 Task: Locate the nearest surf lessons in Santa Cruz.
Action: Mouse moved to (1063, 51)
Screenshot: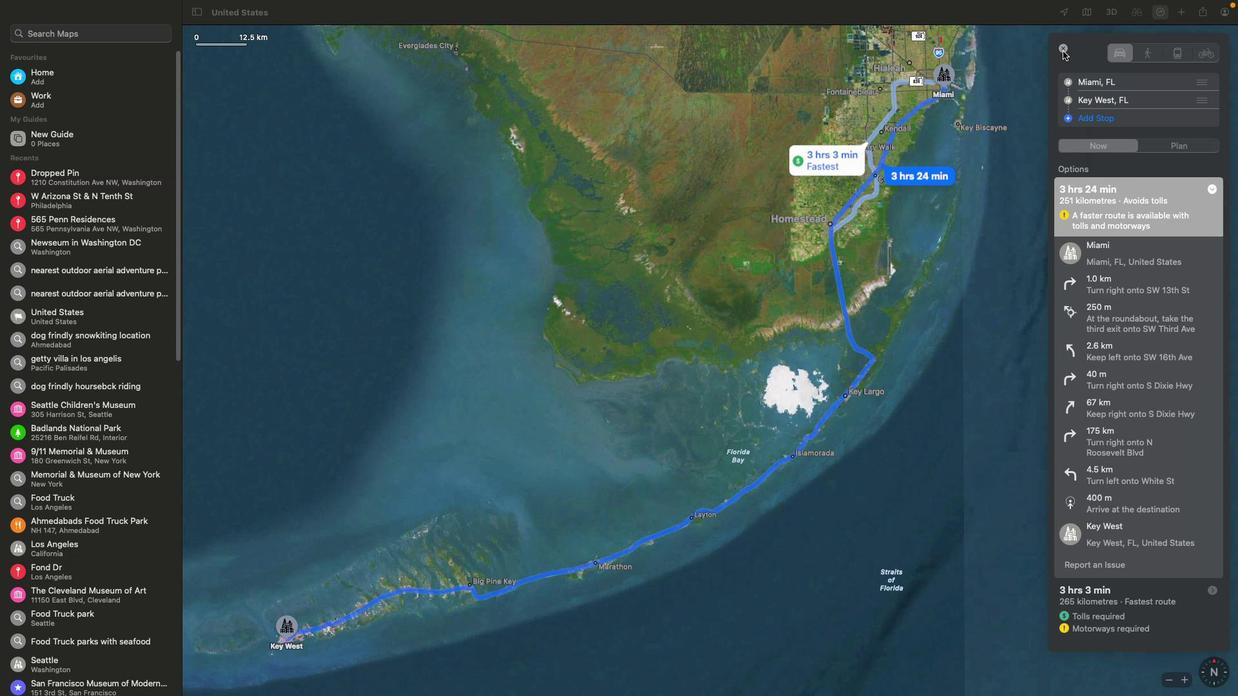 
Action: Mouse pressed left at (1063, 51)
Screenshot: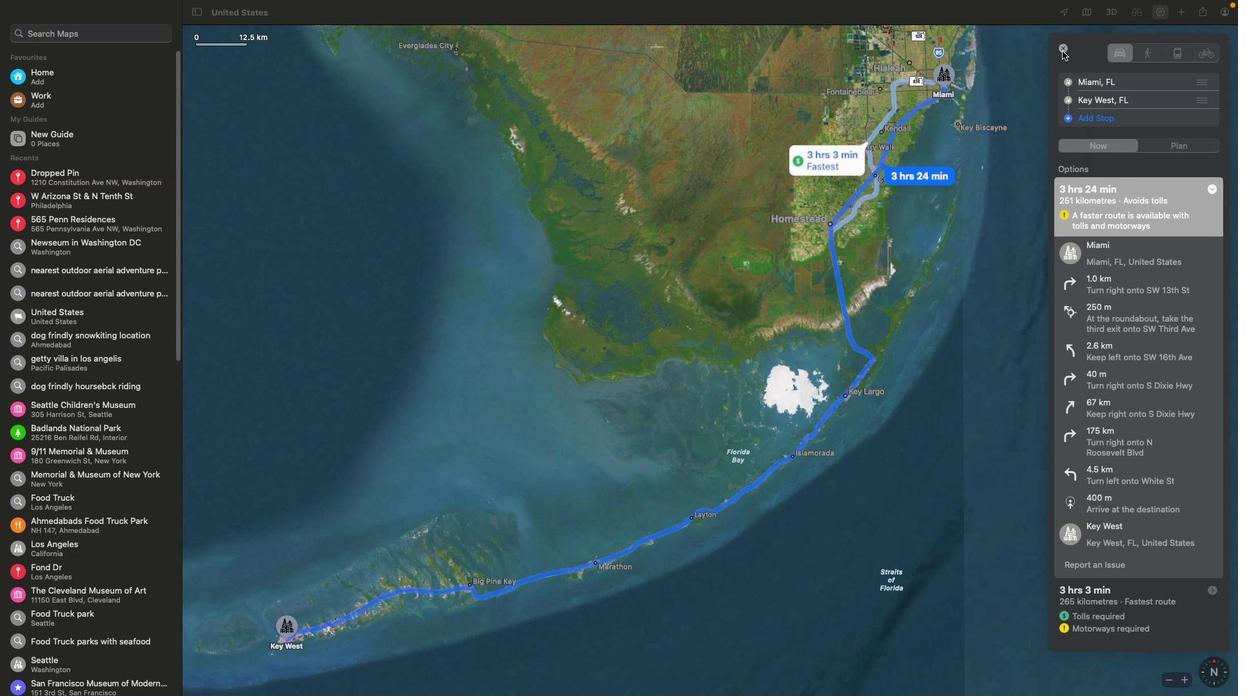 
Action: Mouse moved to (74, 36)
Screenshot: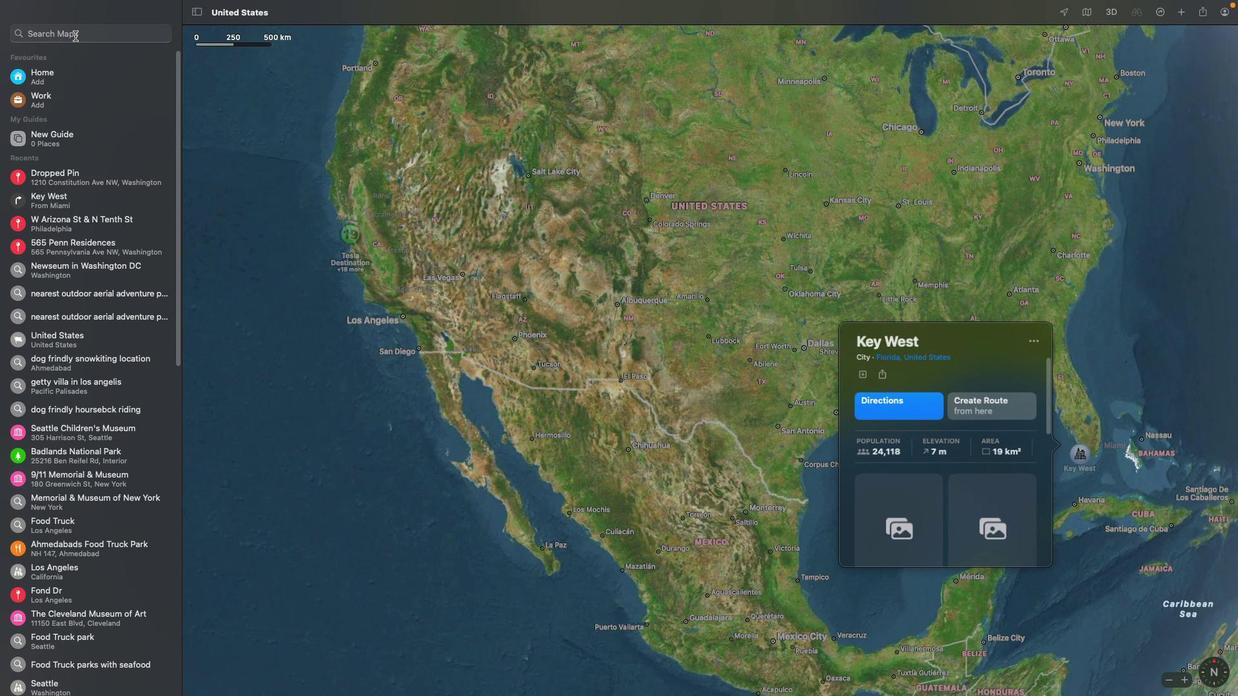 
Action: Mouse pressed left at (74, 36)
Screenshot: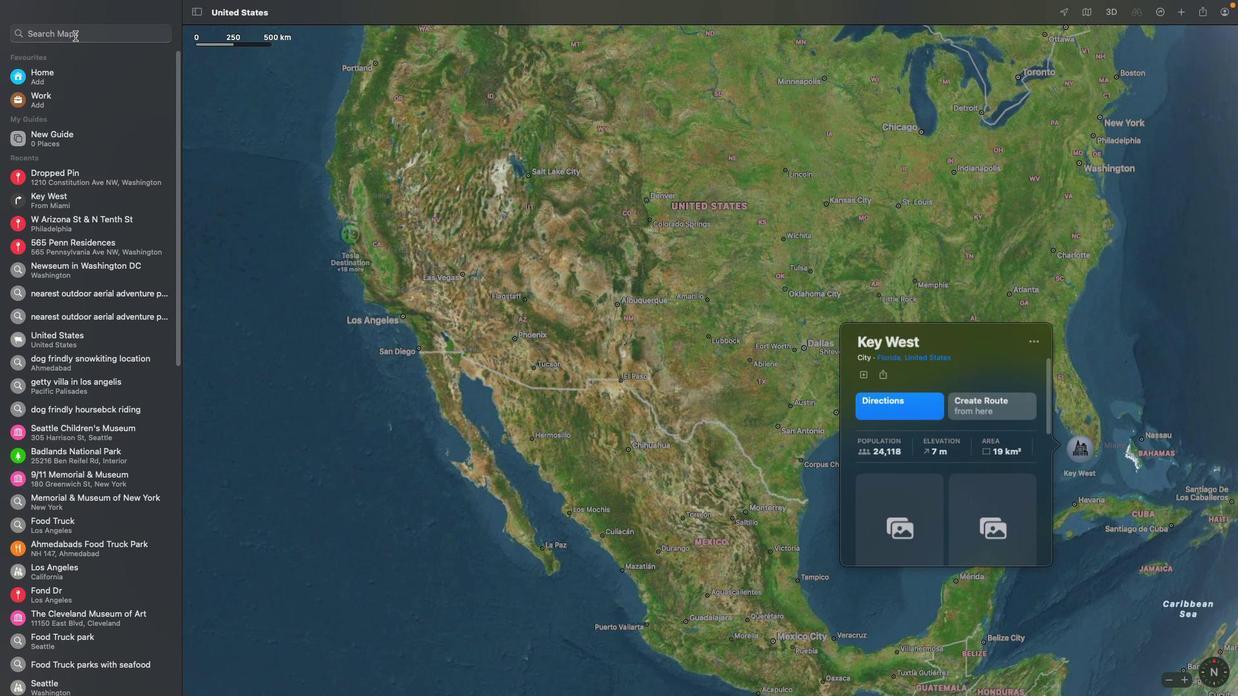 
Action: Mouse moved to (391, 276)
Screenshot: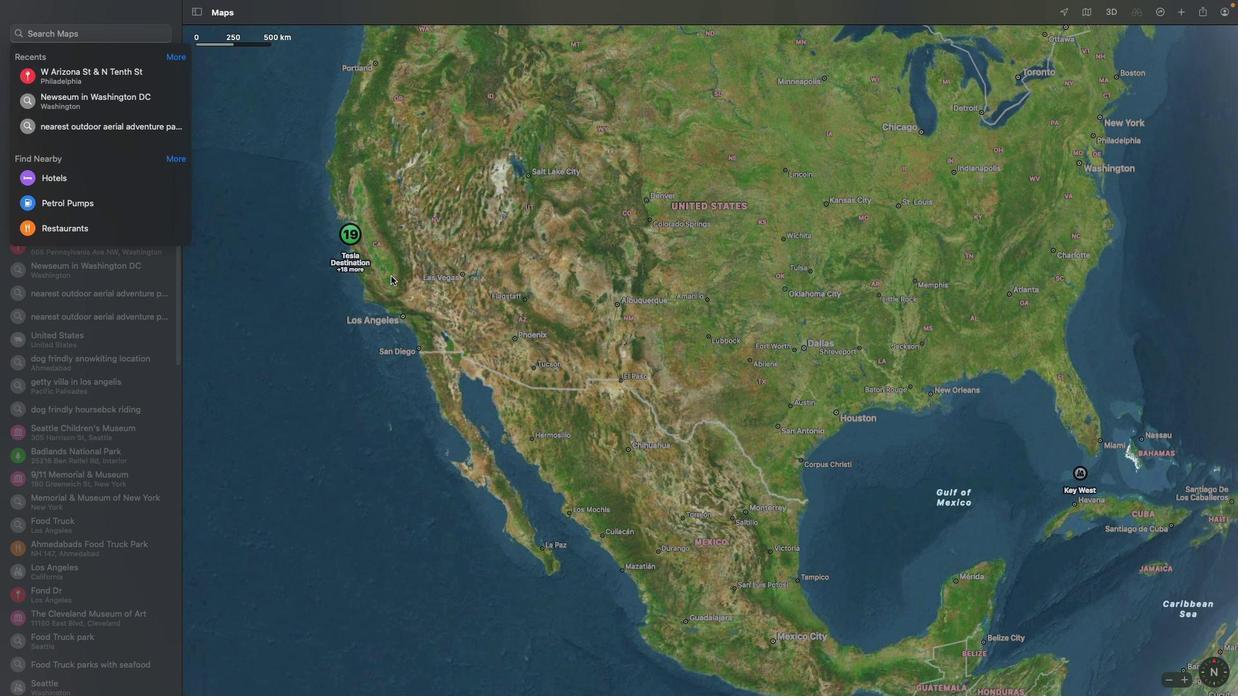 
Action: Key pressed Key.shift'S''a''n'
Screenshot: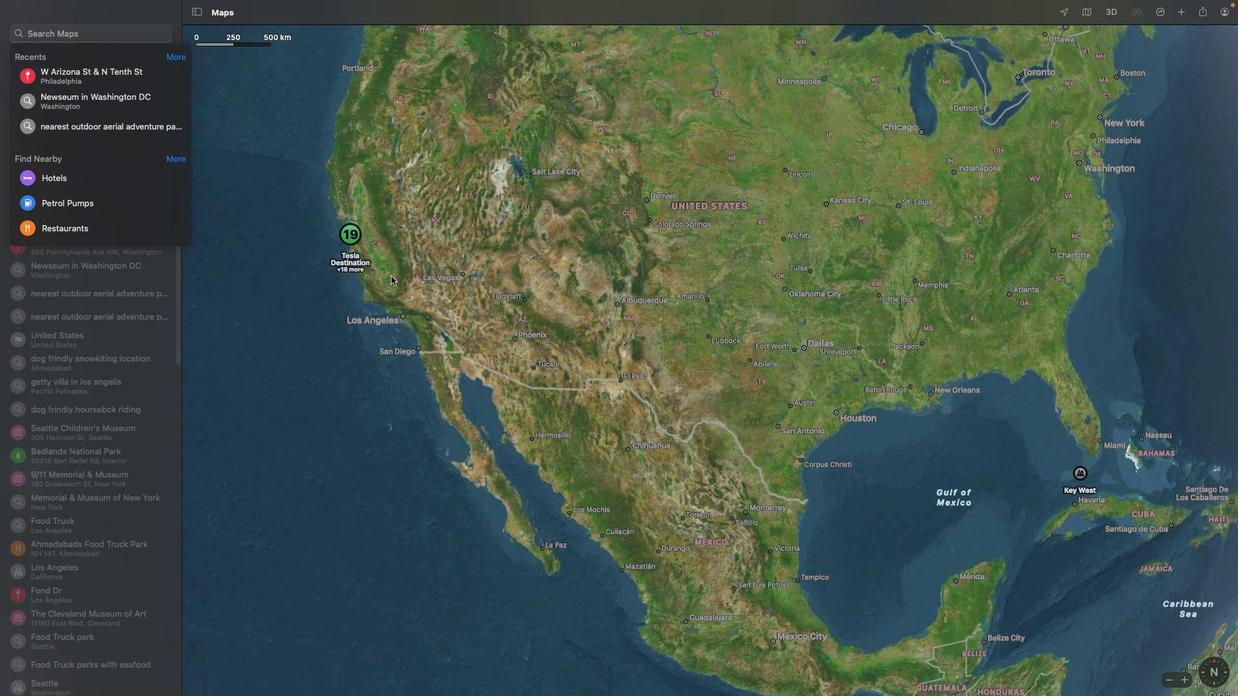 
Action: Mouse moved to (101, 33)
Screenshot: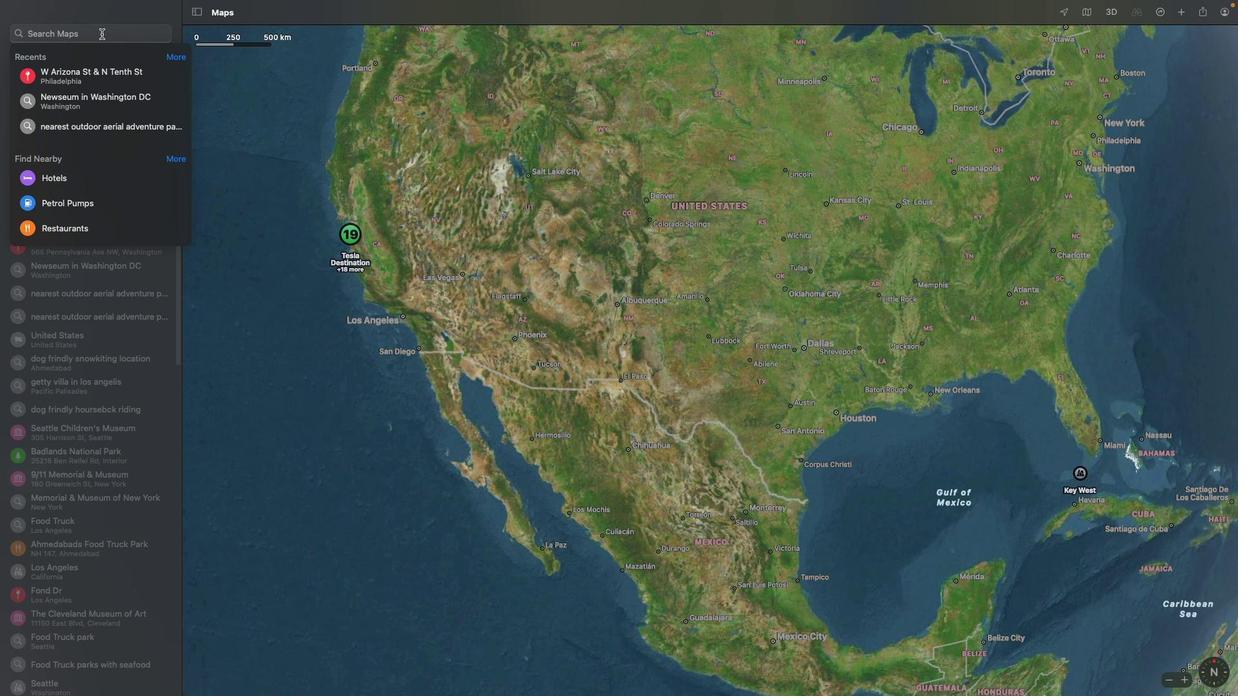 
Action: Mouse pressed left at (101, 33)
Screenshot: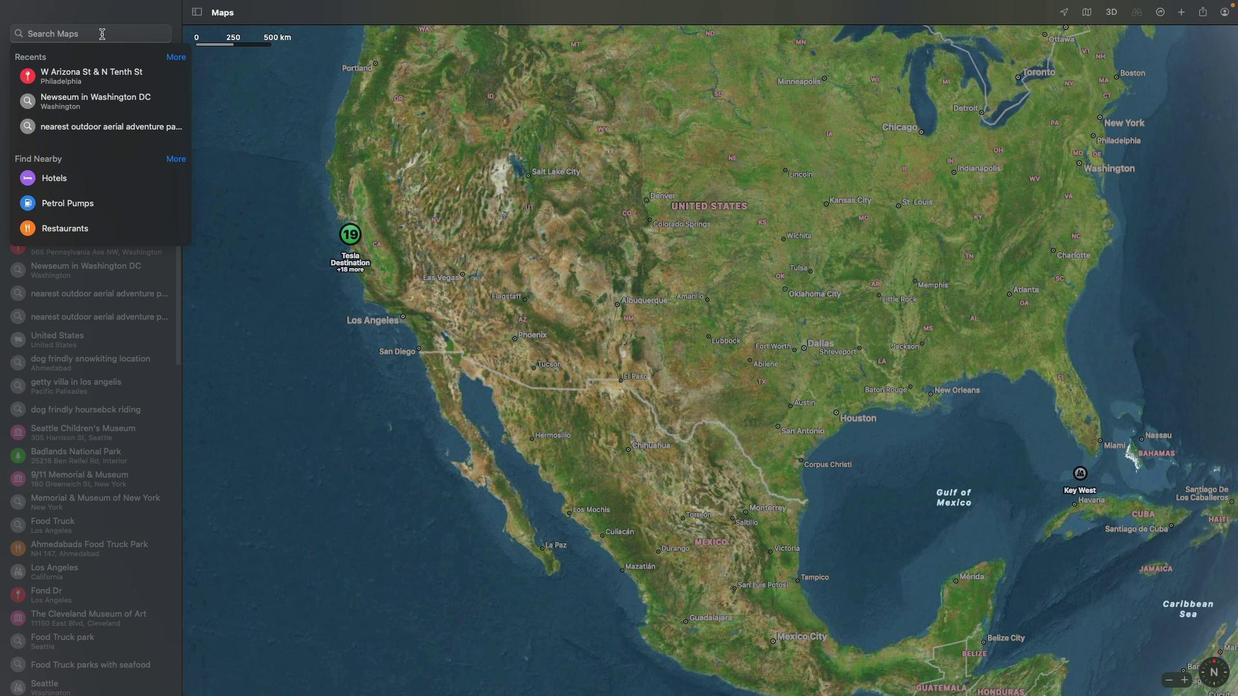
Action: Key pressed Key.shift'S''a''n''y'Key.backspace't''a'Key.spaceKey.shift'C''r''u''z'Key.enter
Screenshot: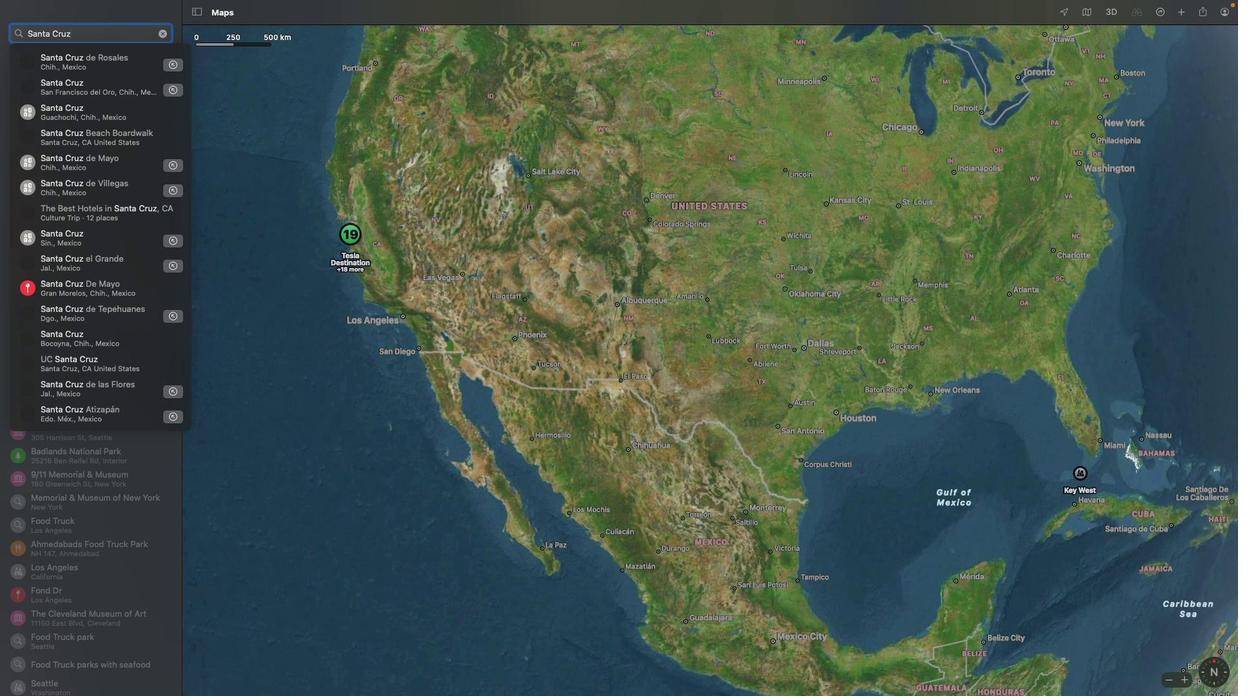 
Action: Mouse moved to (165, 31)
Screenshot: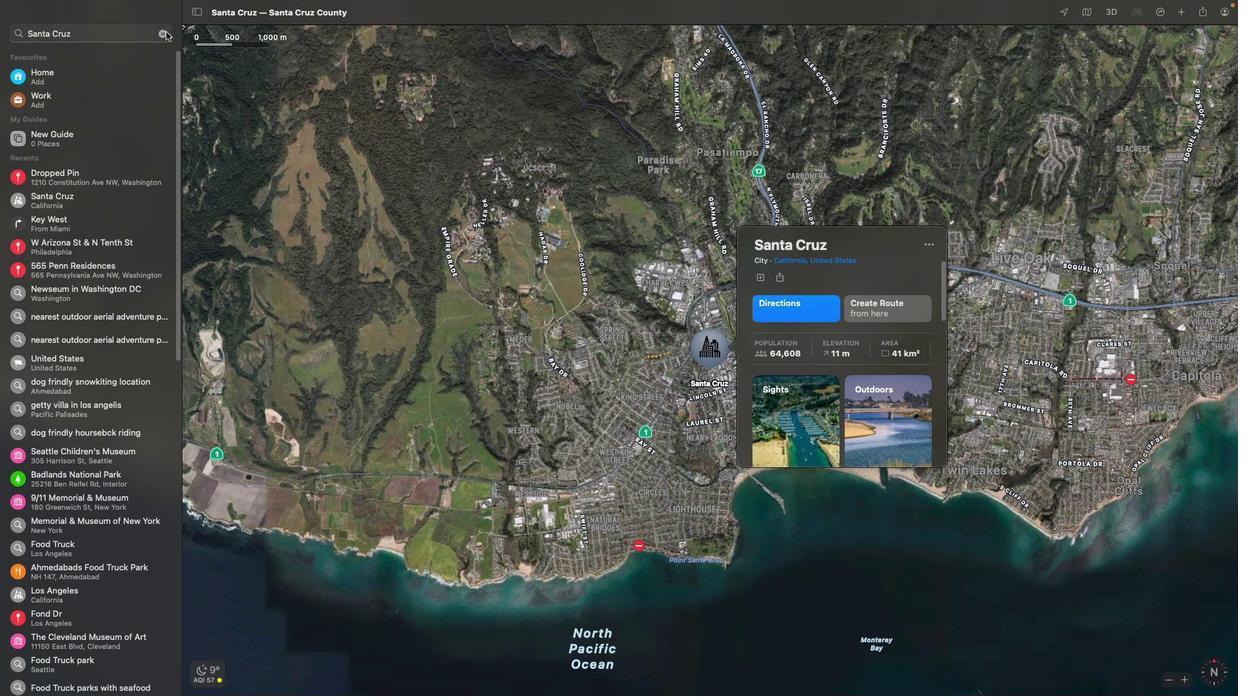 
Action: Mouse pressed left at (165, 31)
Screenshot: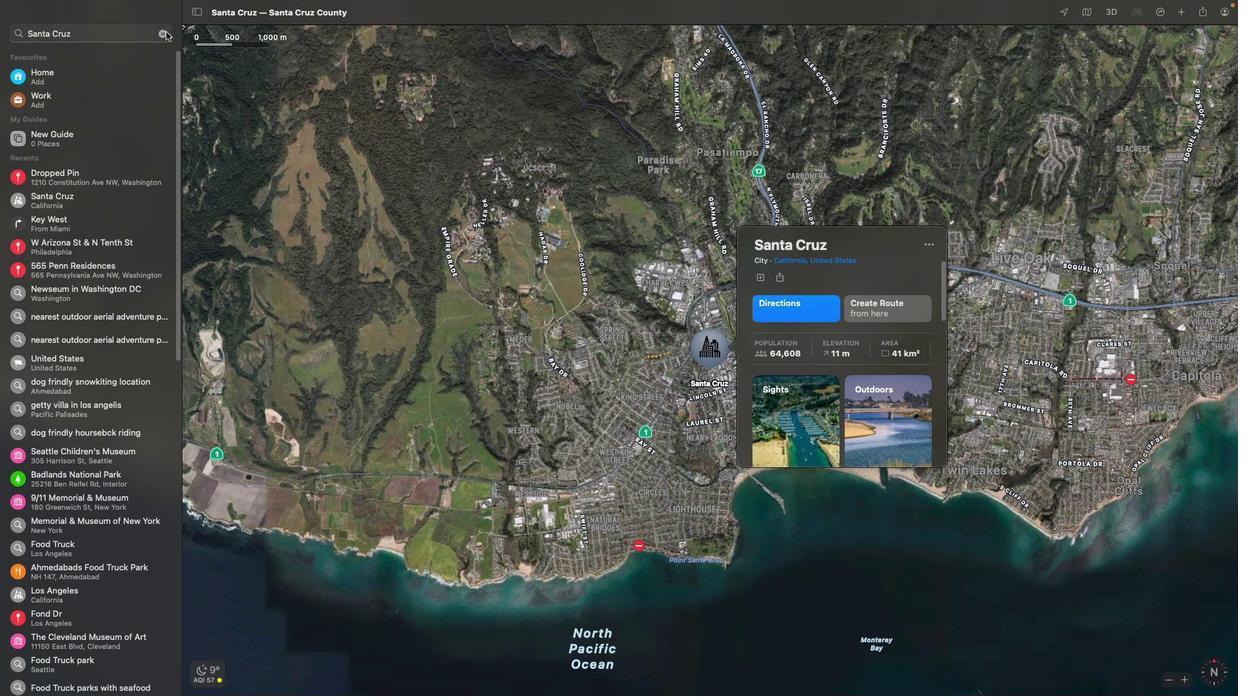 
Action: Mouse moved to (58, 38)
Screenshot: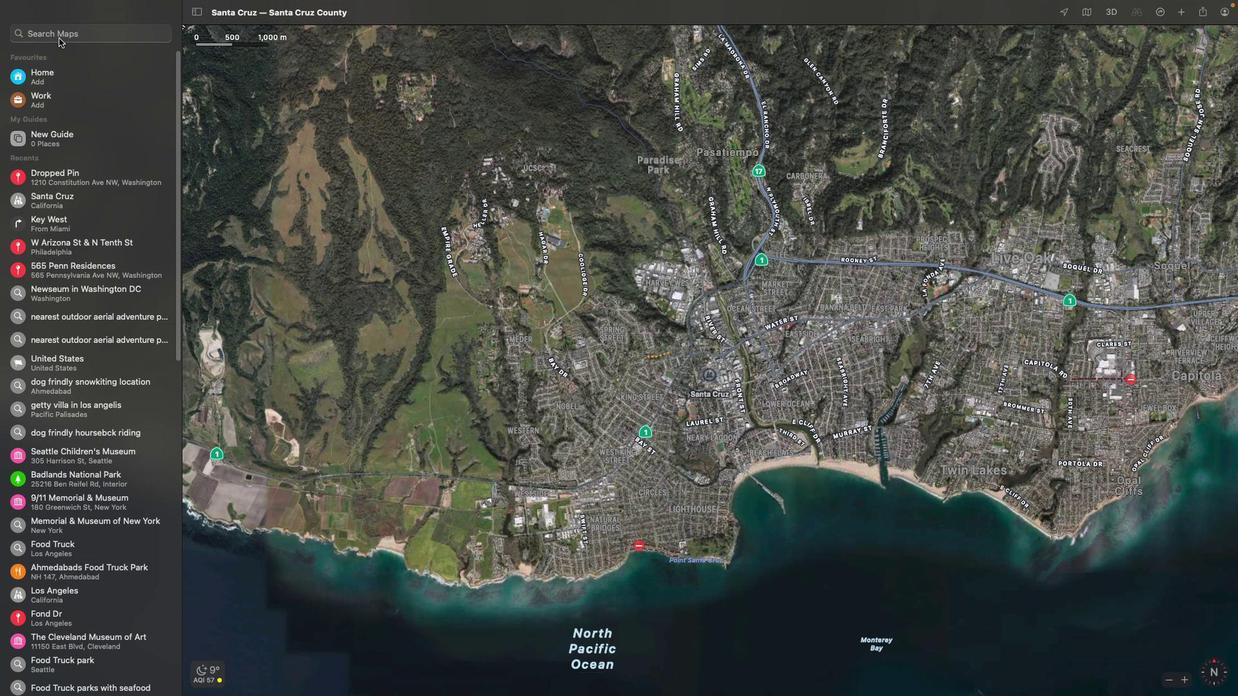 
Action: Mouse pressed left at (58, 38)
Screenshot: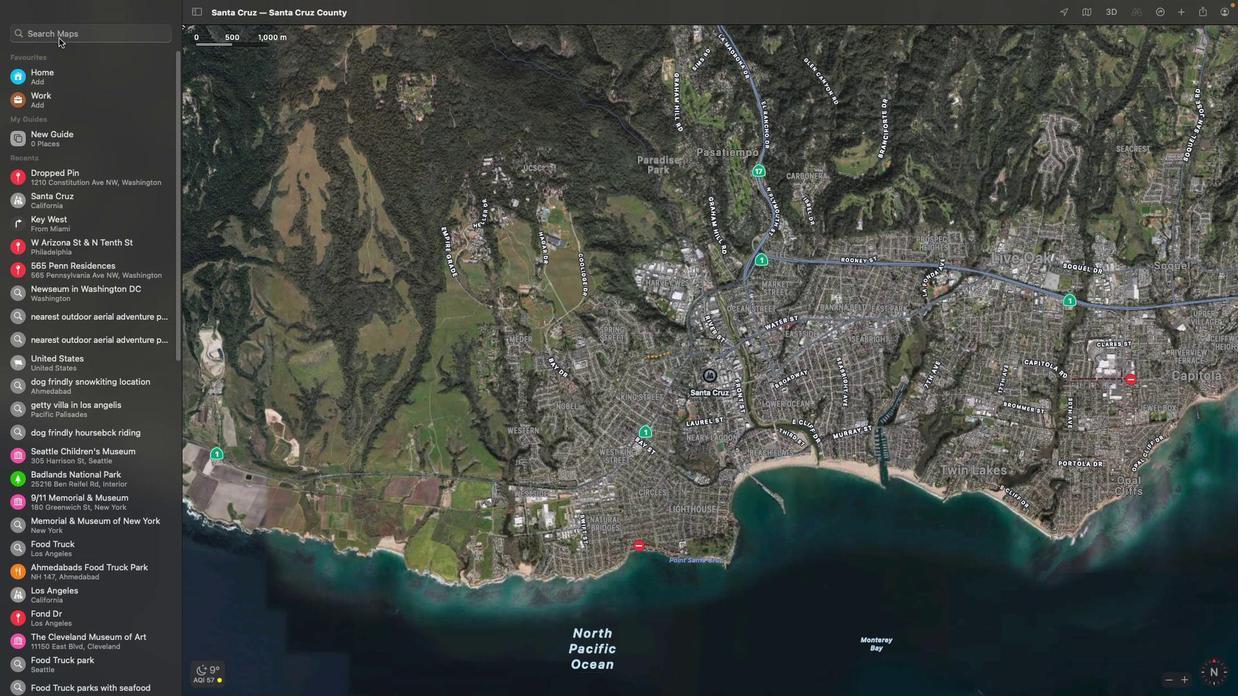 
Action: Key pressed Key.shift'S''u''r''f'Key.spaceKey.shift'L''e'Key.backspaceKey.backspaceKey.backspaceKey.backspaceKey.backspaceKey.backspaceKey.backspaceKey.backspaceKey.backspace'n''e'Key.backspace'r''e'Key.backspaceKey.backspace'e''a'Key.backspaceKey.caps_lock'A'Key.backspaceKey.caps_lock'a''r''e''s''t'Key.space's''u''r''f'Key.space'l''e''s''s''o''n''s'Key.enter
Screenshot: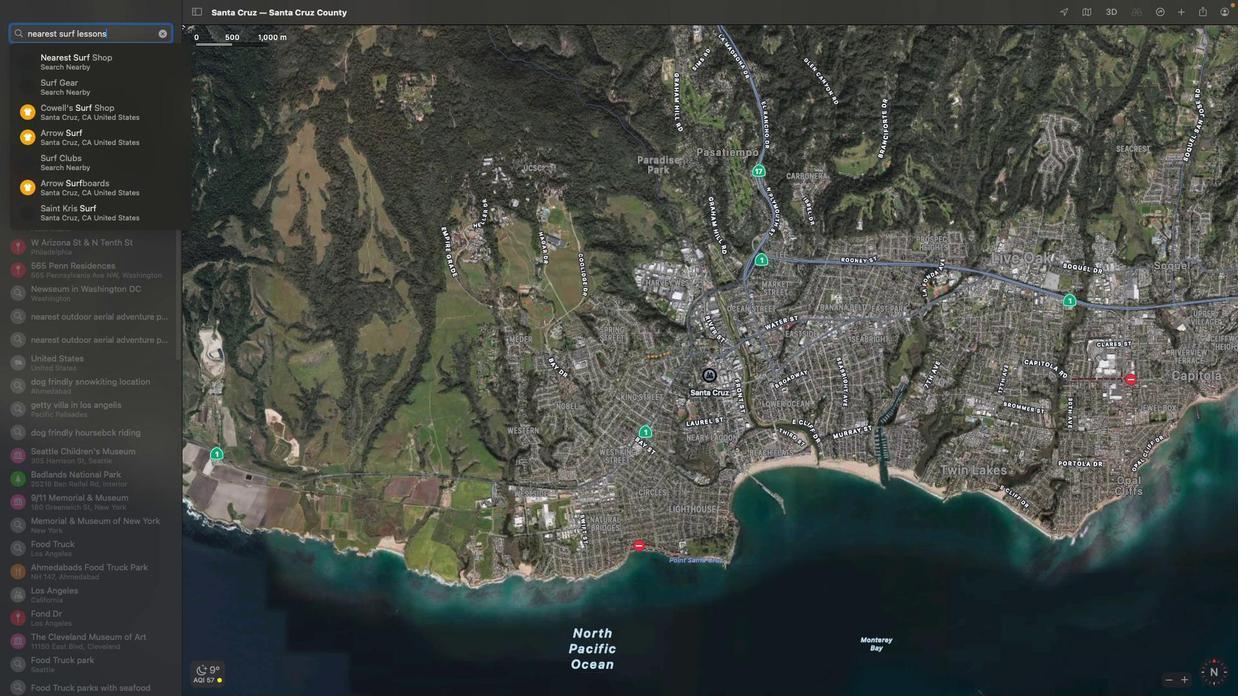 
Action: Mouse moved to (80, 94)
Screenshot: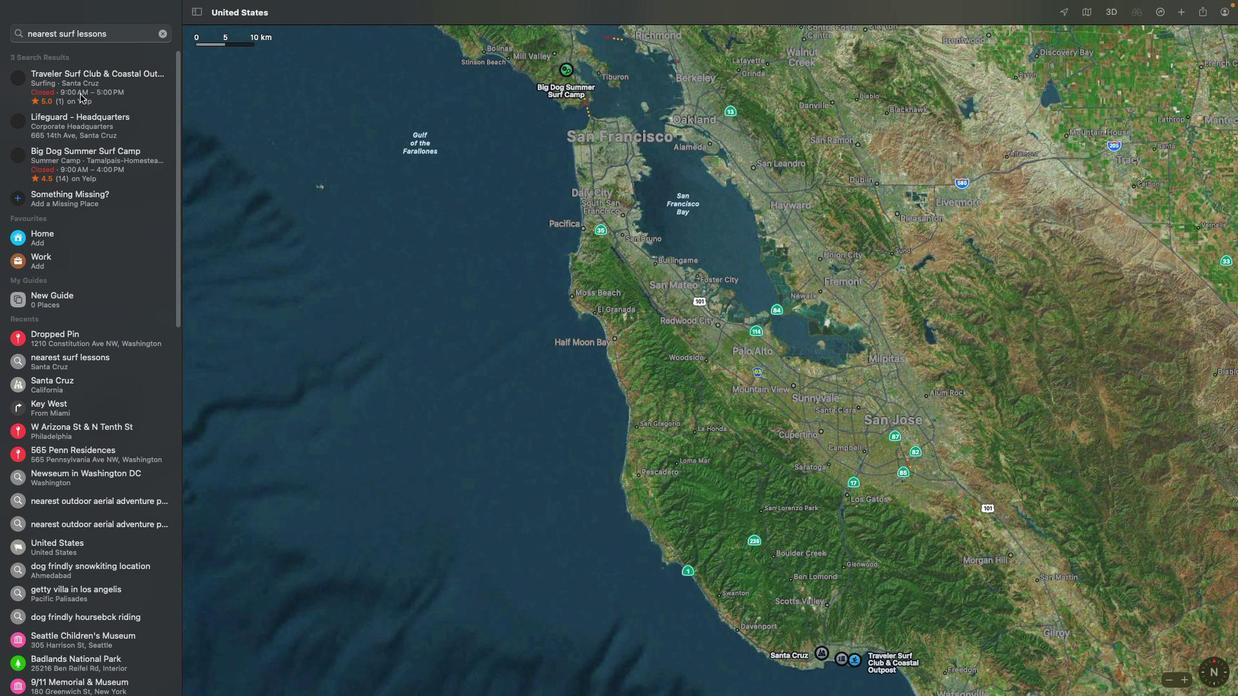 
Action: Mouse pressed left at (80, 94)
Screenshot: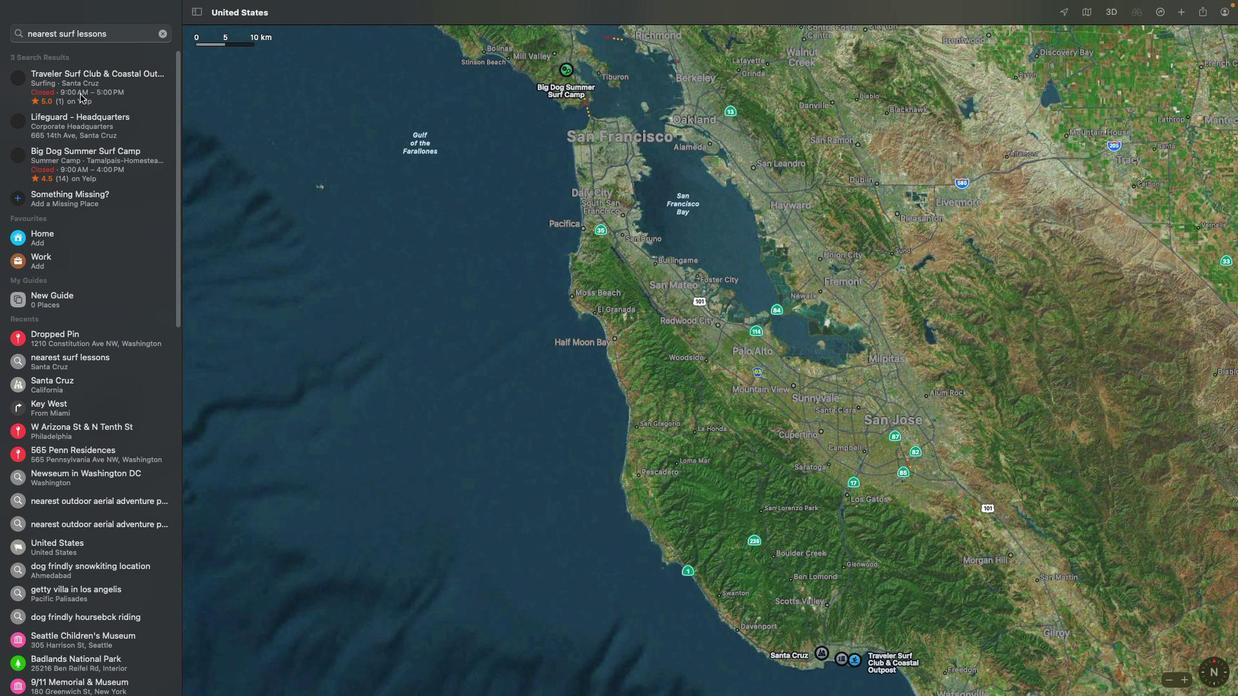 
Action: Mouse moved to (78, 126)
Screenshot: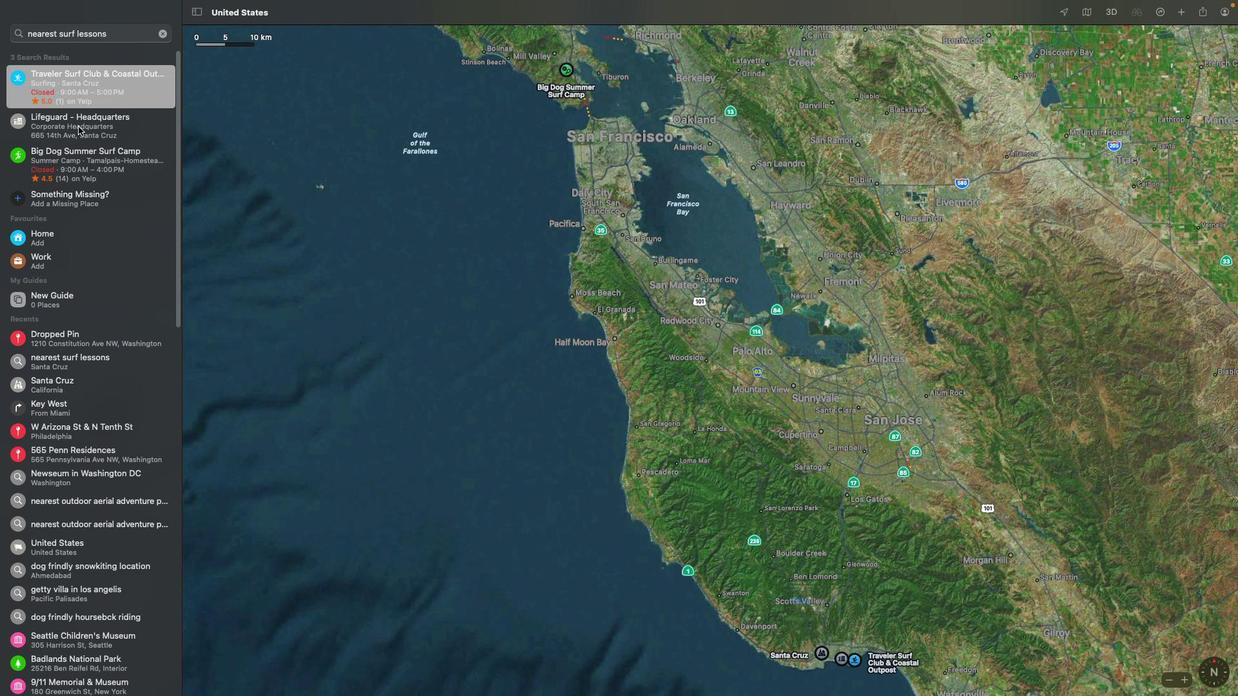 
Action: Mouse pressed left at (78, 126)
Screenshot: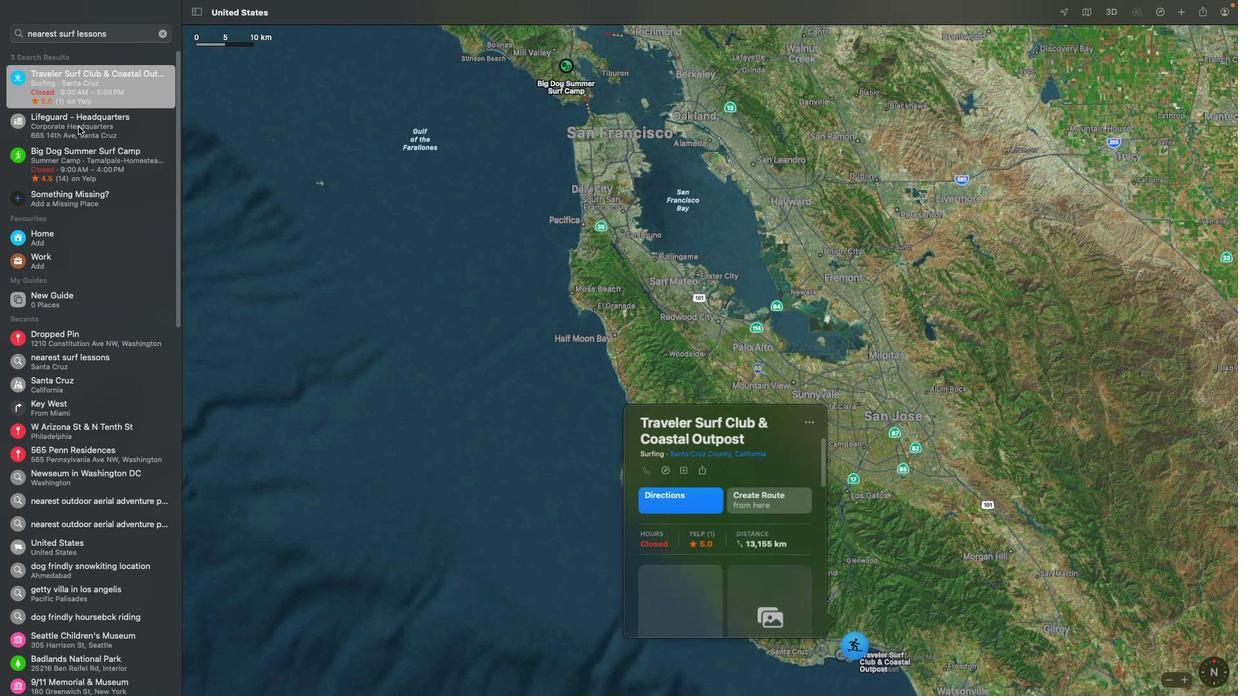 
Action: Mouse moved to (81, 170)
Screenshot: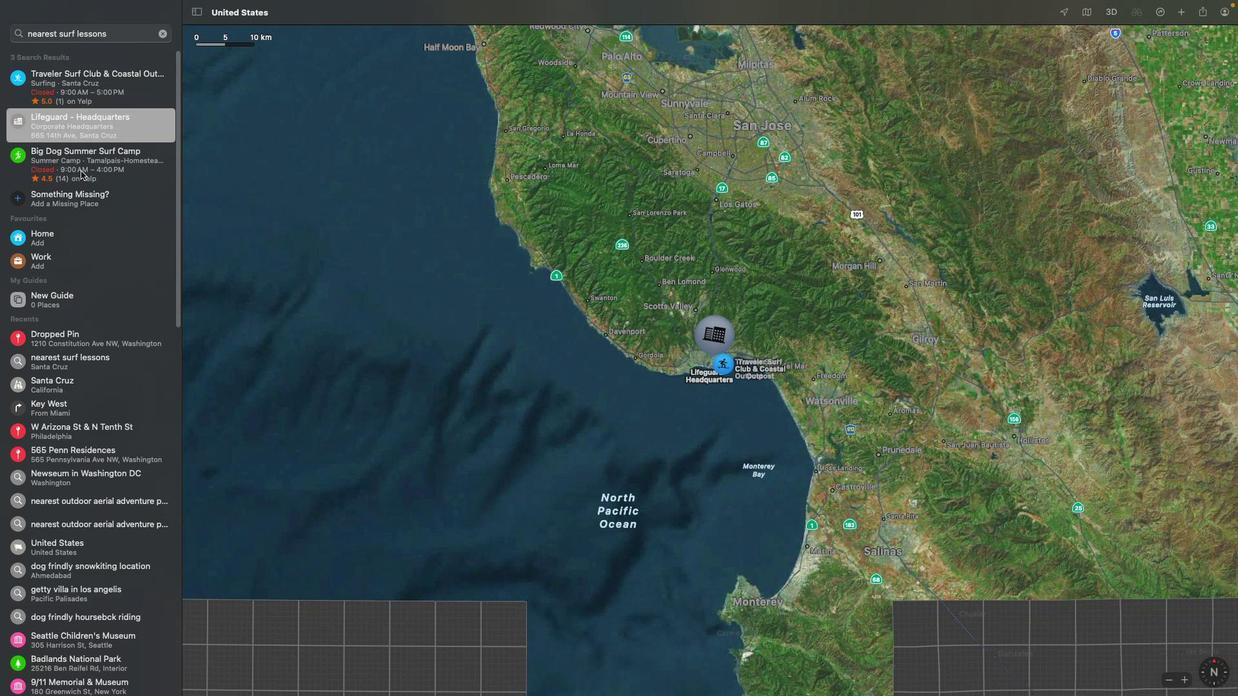 
Action: Mouse pressed left at (81, 170)
Screenshot: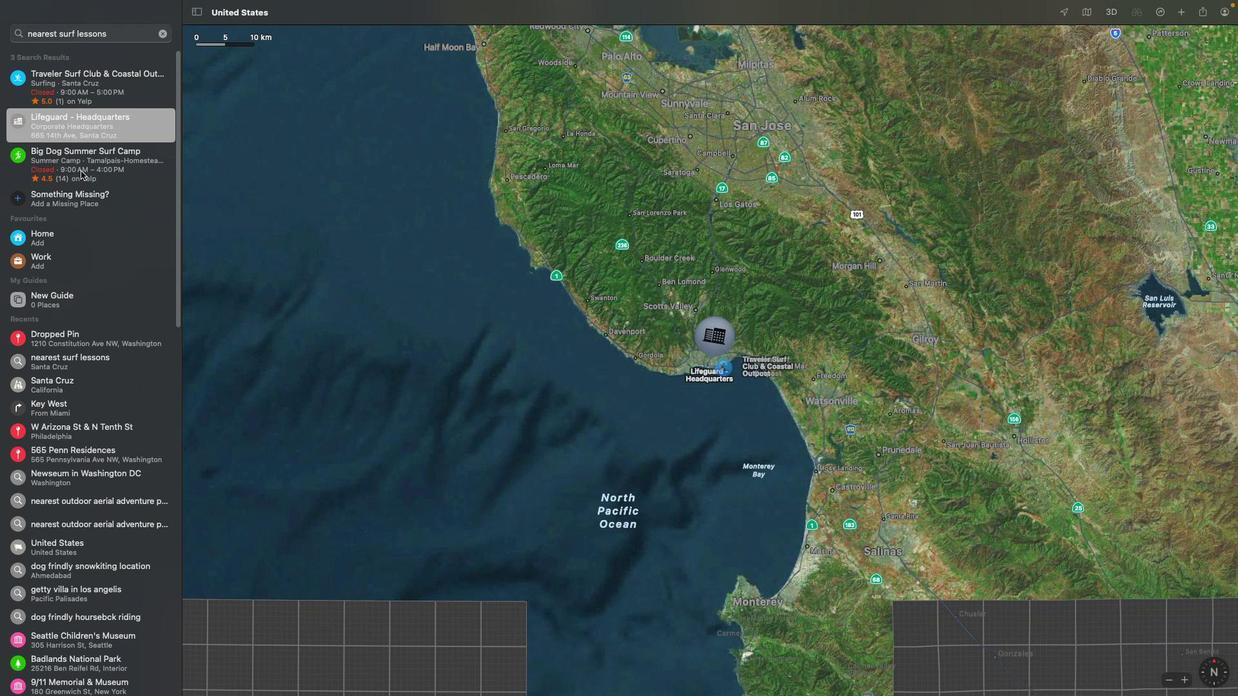 
Action: Mouse moved to (747, 501)
Screenshot: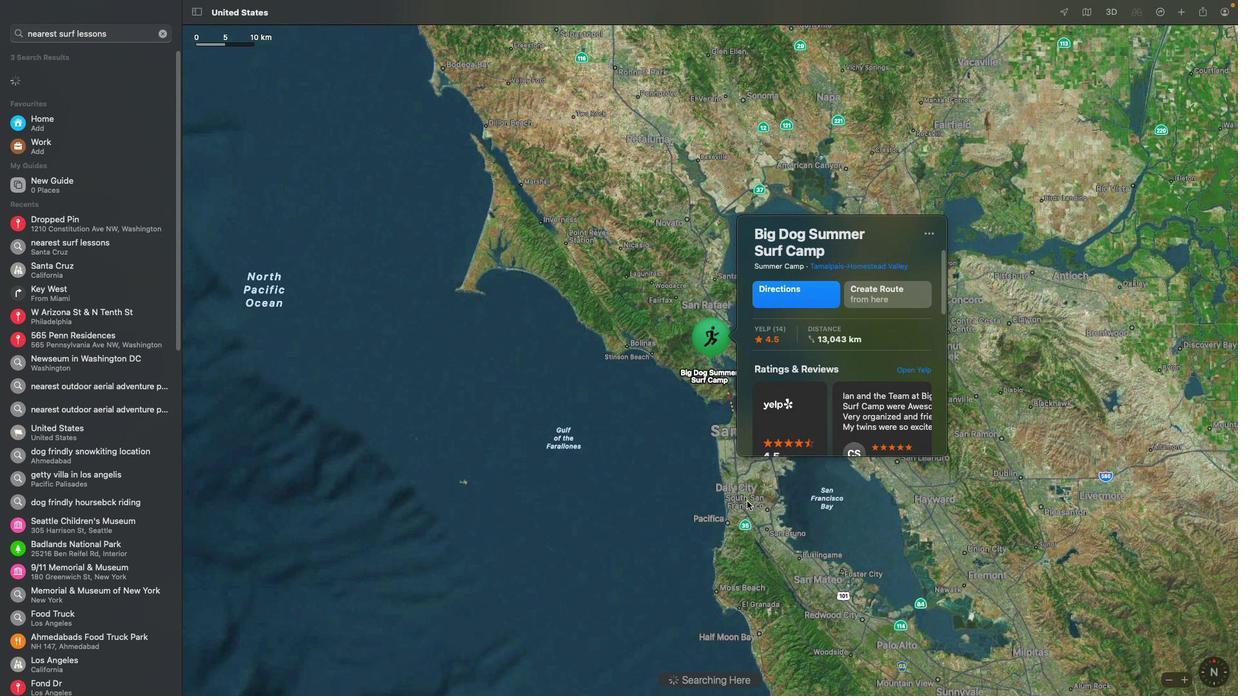 
